 Task: Check the sale-to-list ratio of hiking trails in the last 3 years.
Action: Mouse moved to (719, 168)
Screenshot: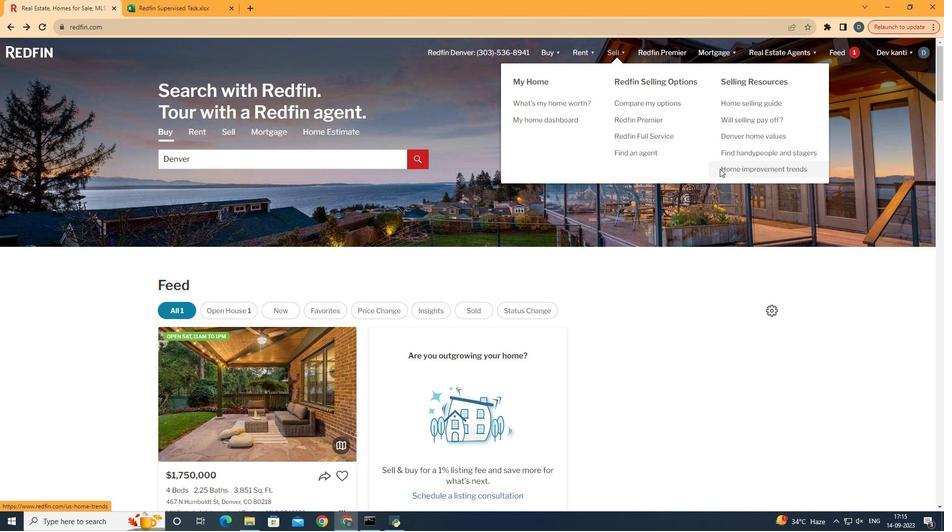 
Action: Mouse pressed left at (719, 168)
Screenshot: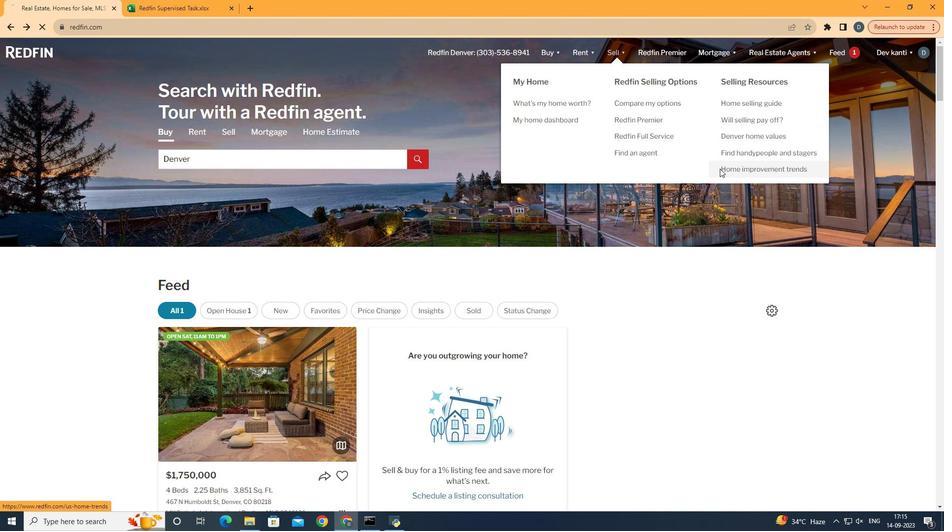 
Action: Mouse moved to (241, 198)
Screenshot: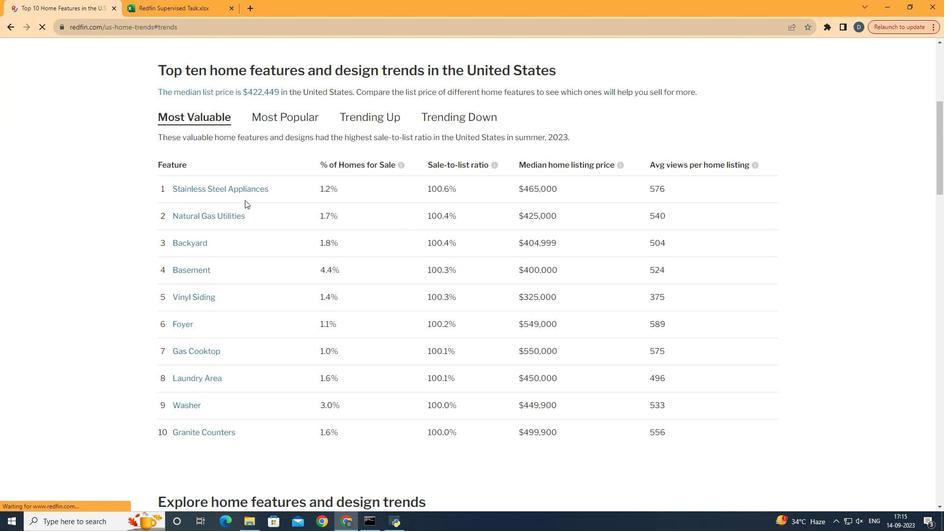 
Action: Mouse pressed left at (241, 198)
Screenshot: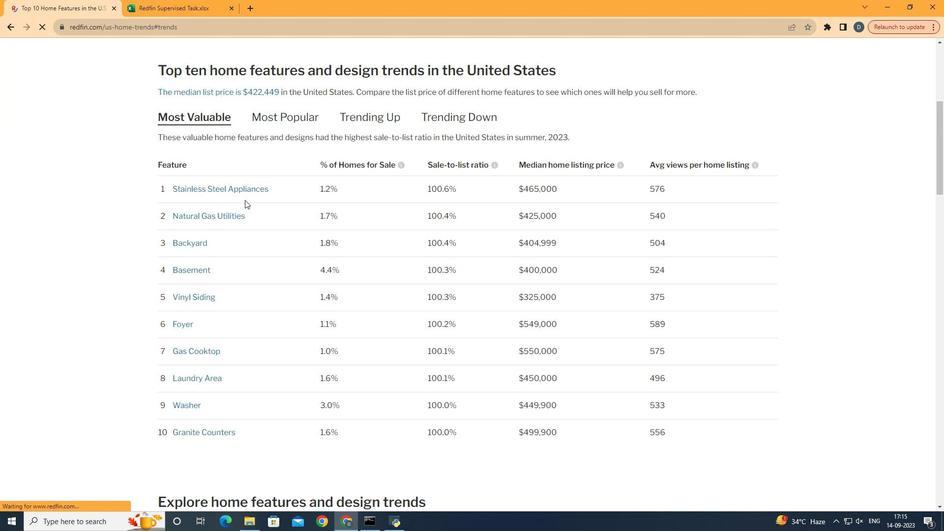 
Action: Mouse moved to (418, 226)
Screenshot: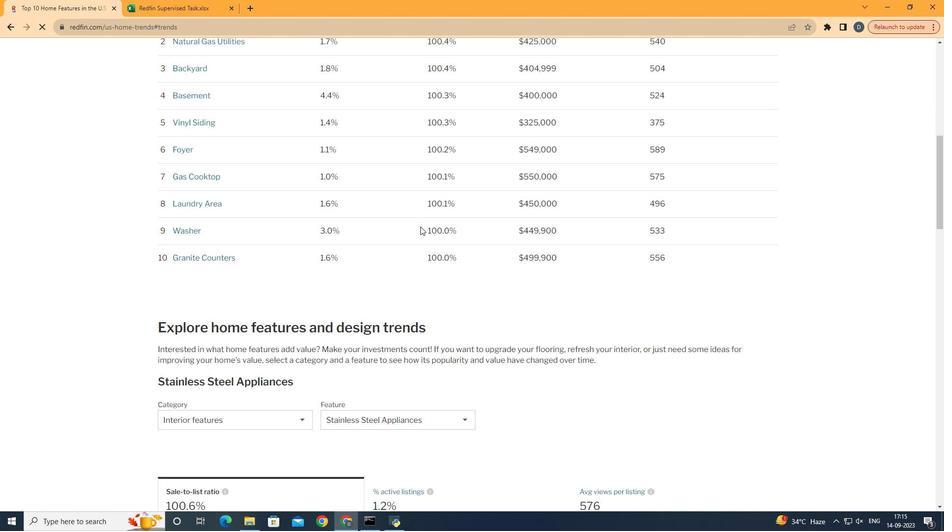 
Action: Mouse scrolled (418, 226) with delta (0, 0)
Screenshot: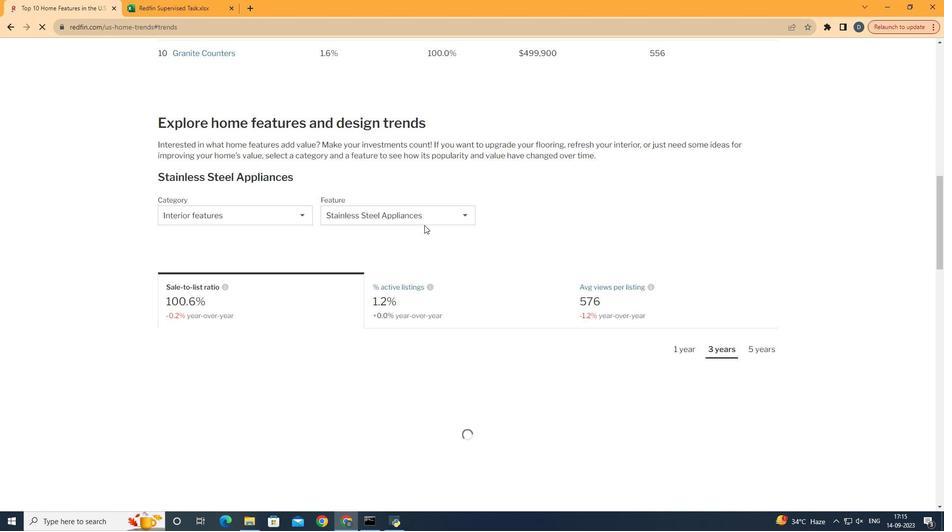 
Action: Mouse moved to (418, 226)
Screenshot: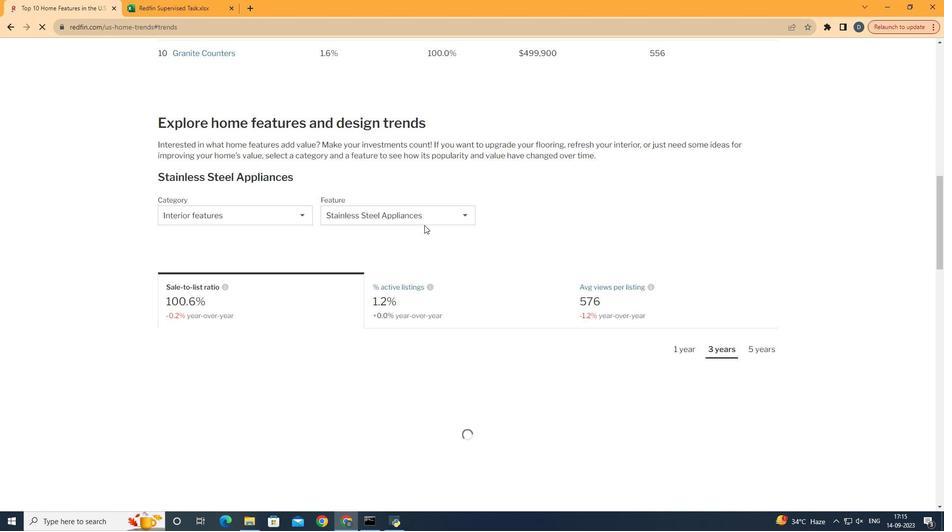 
Action: Mouse scrolled (418, 226) with delta (0, 0)
Screenshot: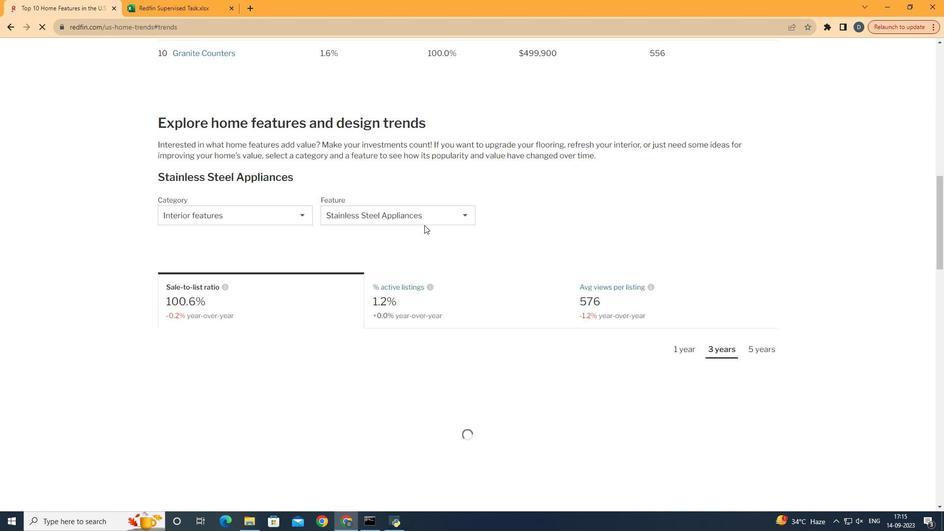 
Action: Mouse scrolled (418, 226) with delta (0, 0)
Screenshot: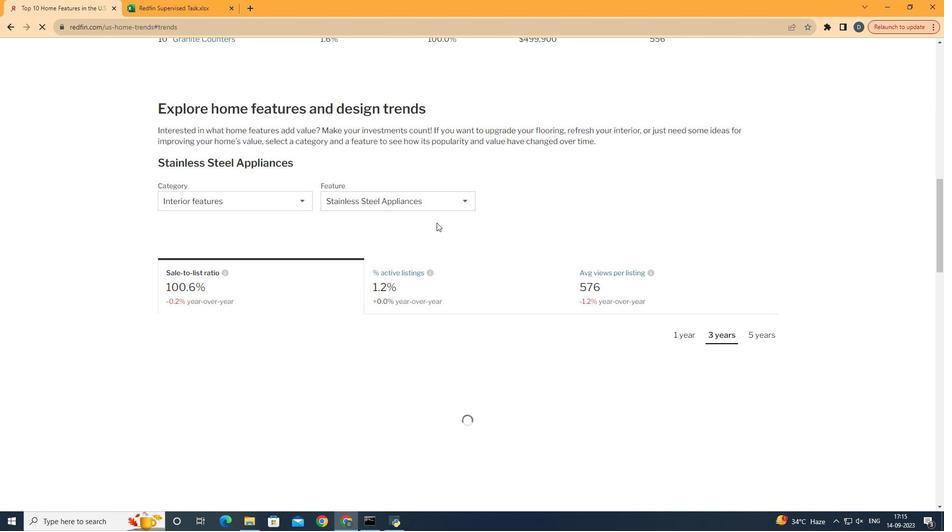 
Action: Mouse scrolled (418, 226) with delta (0, 0)
Screenshot: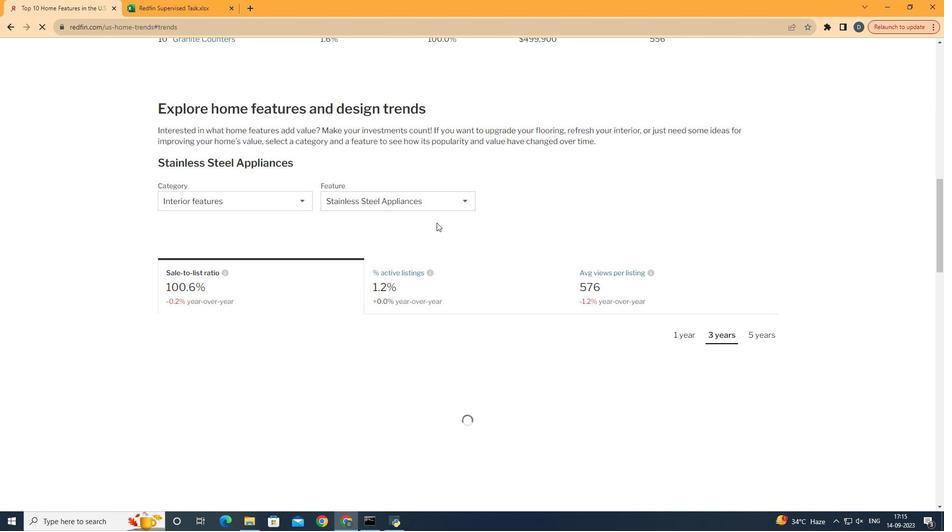 
Action: Mouse scrolled (418, 226) with delta (0, 0)
Screenshot: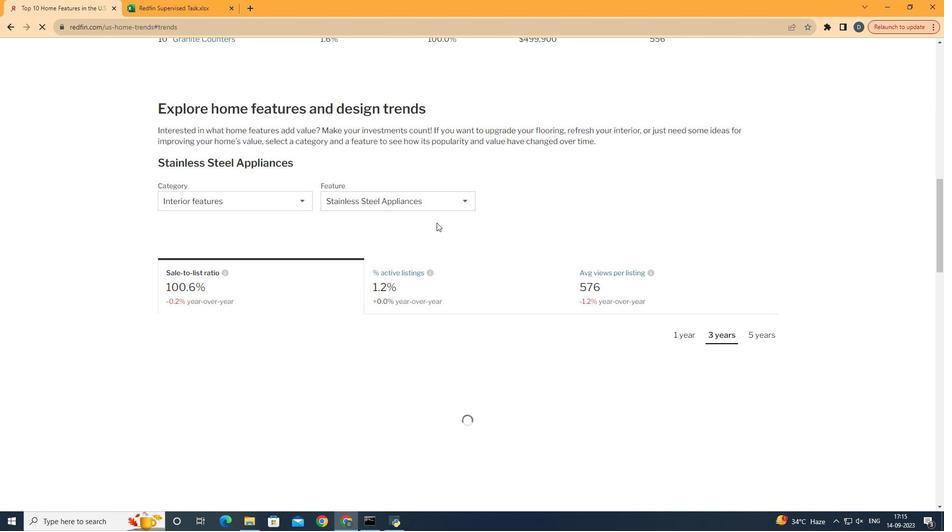 
Action: Mouse scrolled (418, 226) with delta (0, 0)
Screenshot: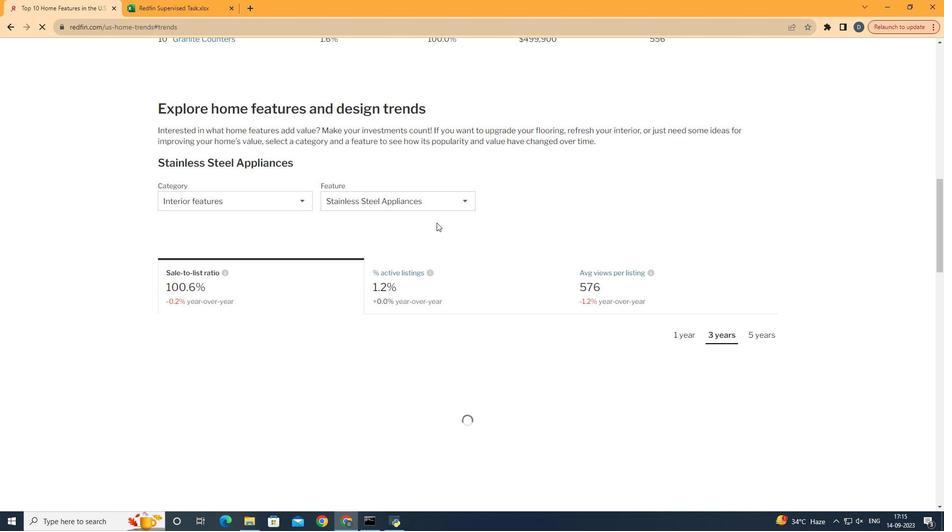 
Action: Mouse scrolled (418, 226) with delta (0, 0)
Screenshot: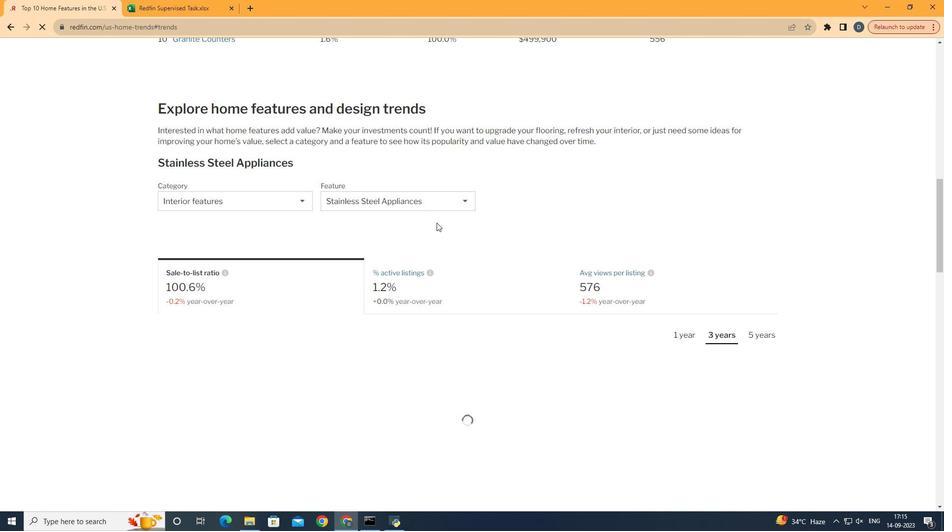 
Action: Mouse moved to (419, 226)
Screenshot: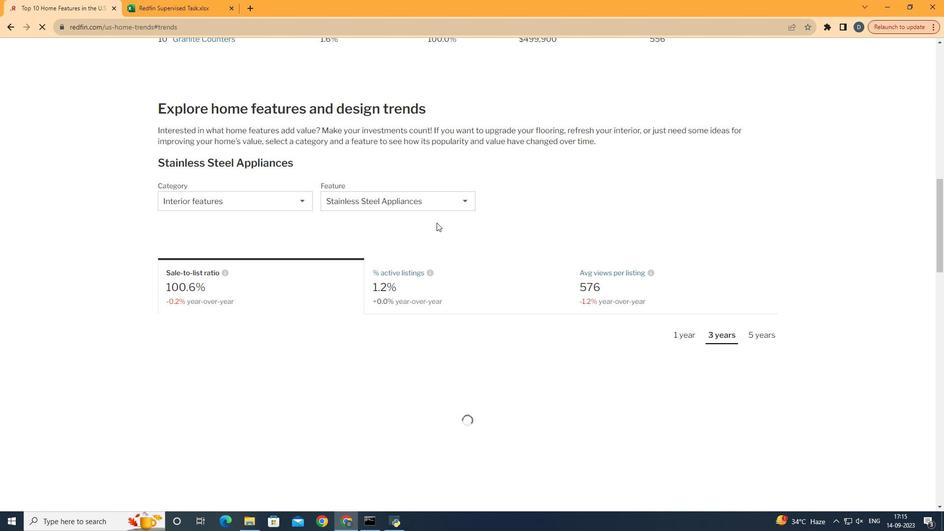 
Action: Mouse scrolled (419, 226) with delta (0, 0)
Screenshot: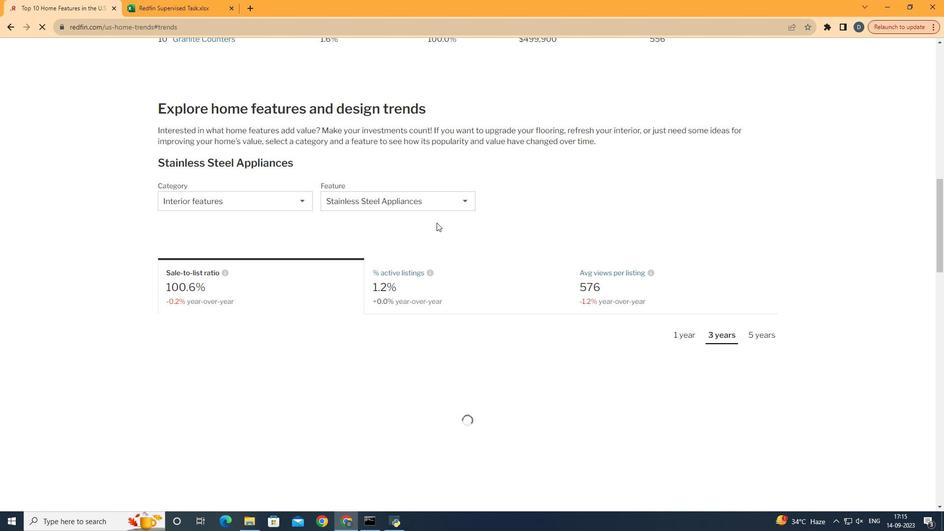 
Action: Mouse moved to (346, 210)
Screenshot: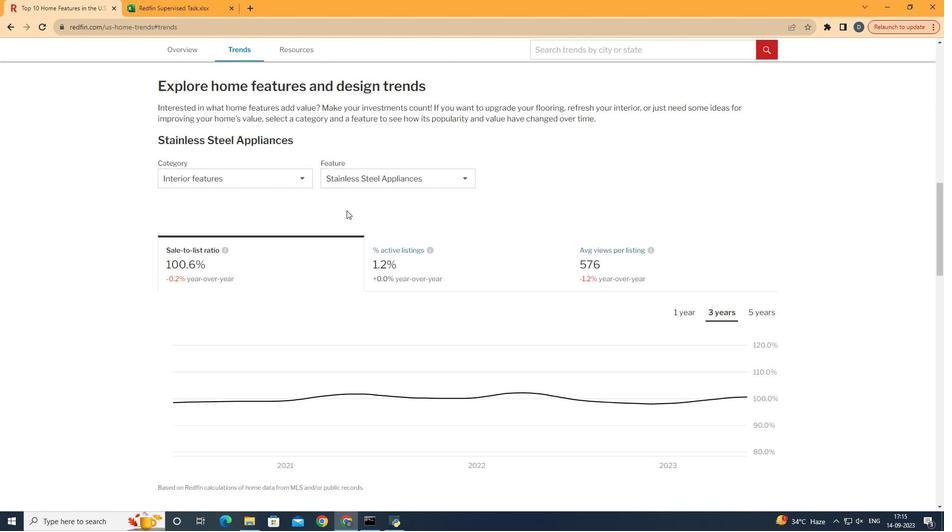 
Action: Mouse scrolled (346, 209) with delta (0, 0)
Screenshot: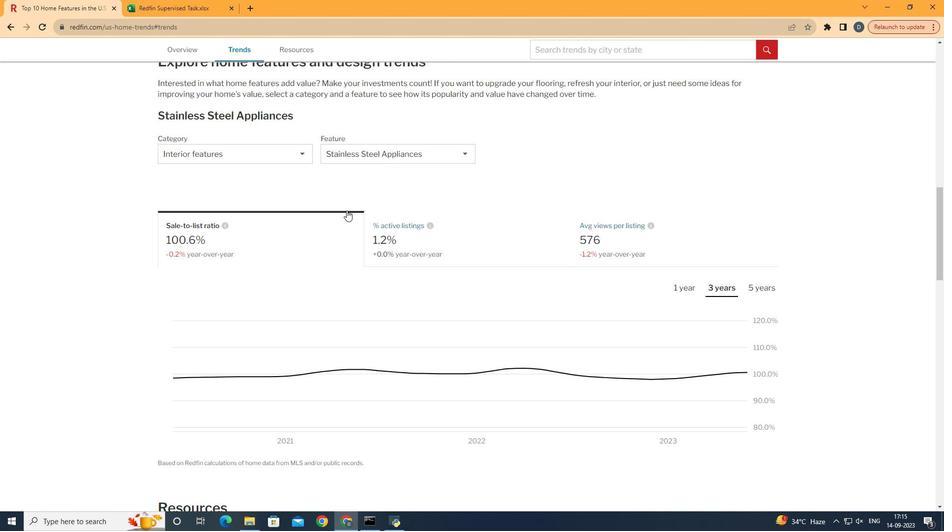 
Action: Mouse scrolled (346, 209) with delta (0, 0)
Screenshot: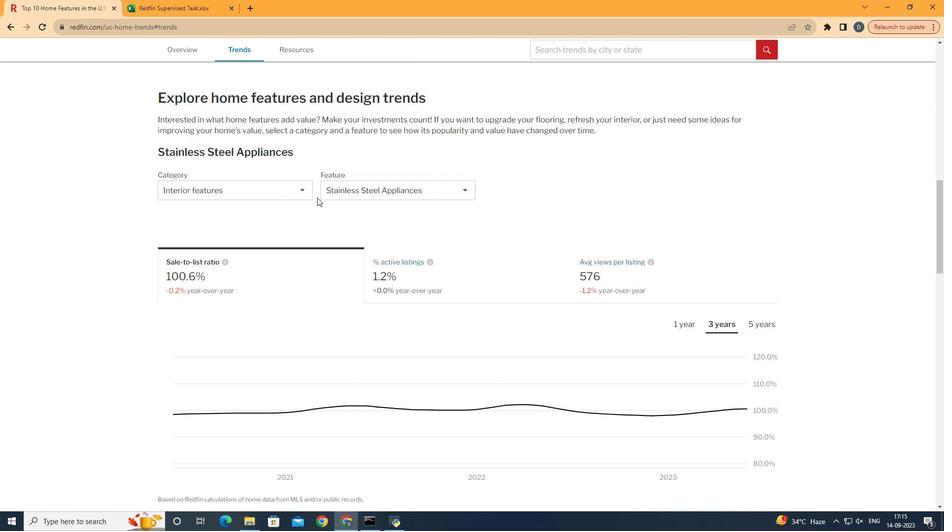 
Action: Mouse moved to (280, 254)
Screenshot: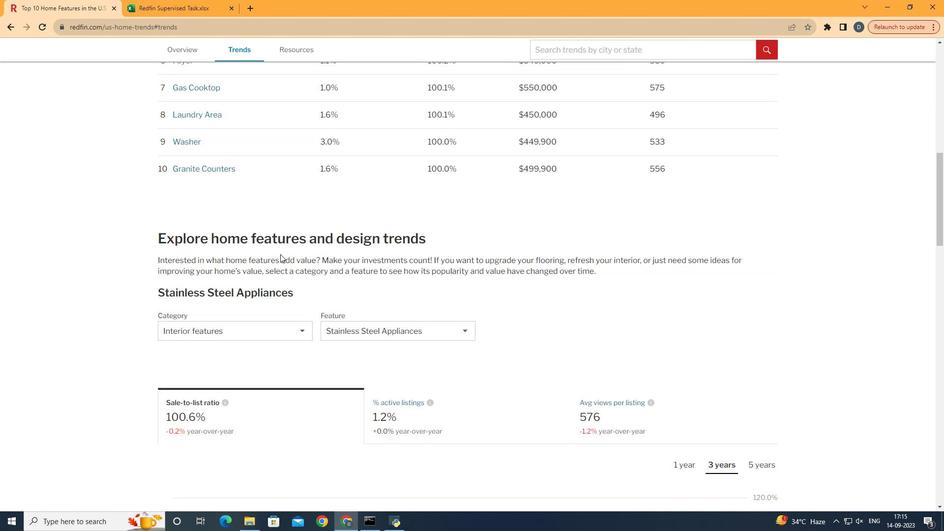 
Action: Mouse scrolled (280, 253) with delta (0, 0)
Screenshot: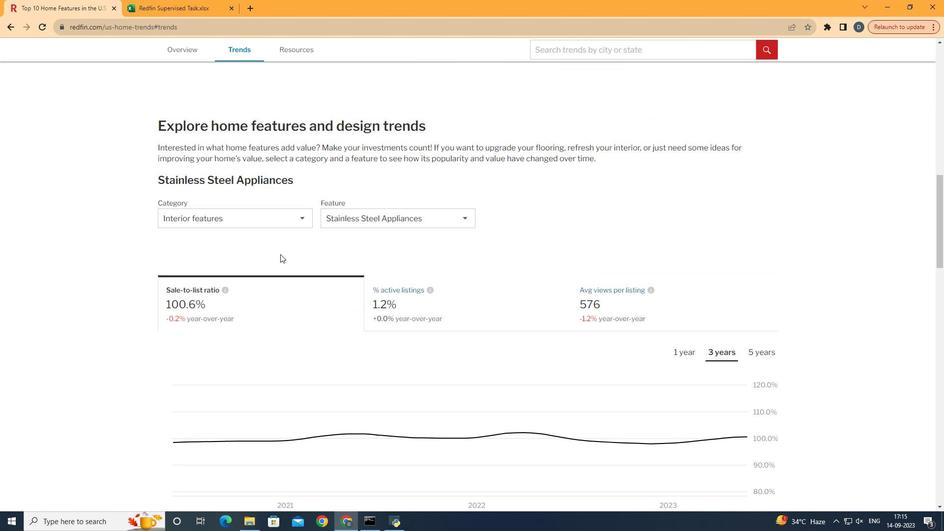 
Action: Mouse scrolled (280, 253) with delta (0, 0)
Screenshot: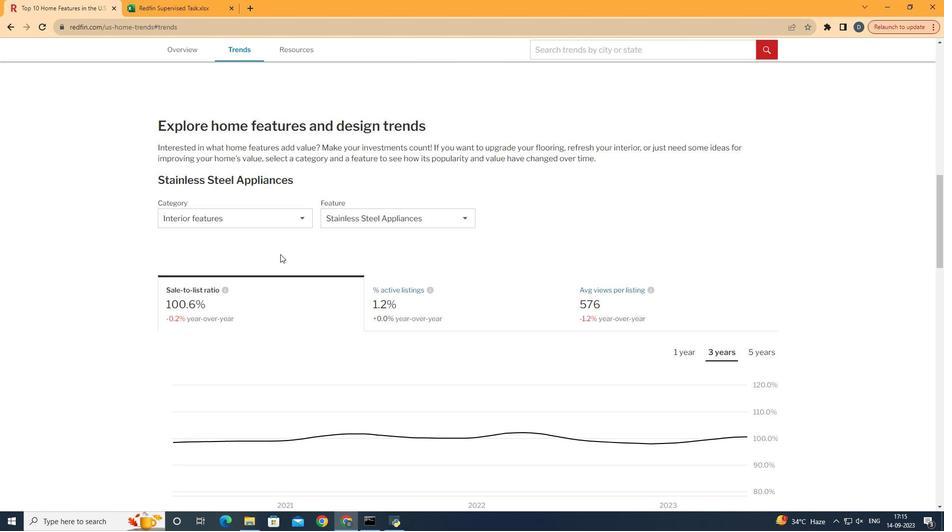 
Action: Mouse scrolled (280, 253) with delta (0, 0)
Screenshot: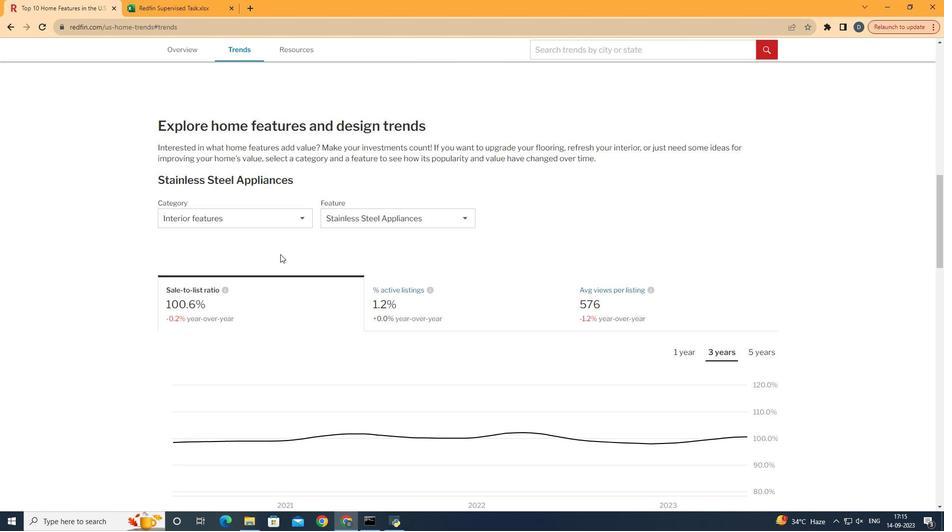 
Action: Mouse scrolled (280, 253) with delta (0, 0)
Screenshot: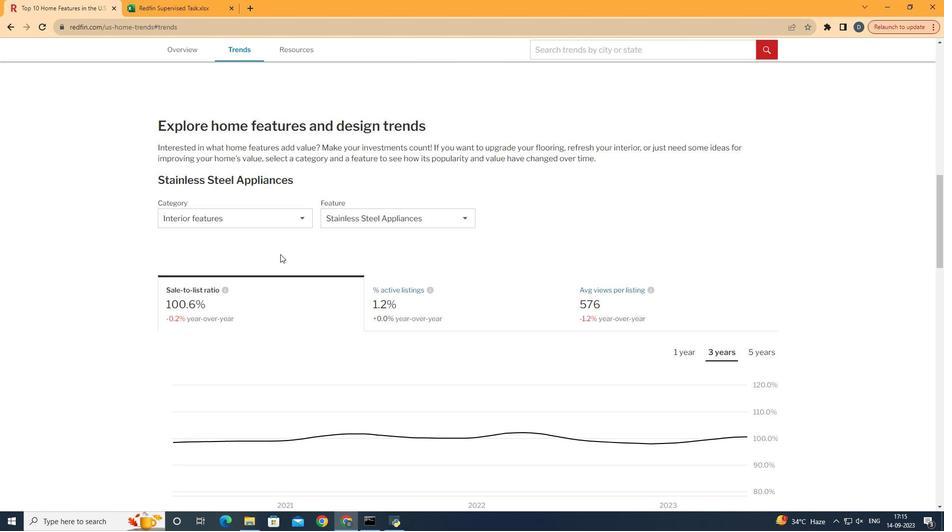 
Action: Mouse scrolled (280, 253) with delta (0, 0)
Screenshot: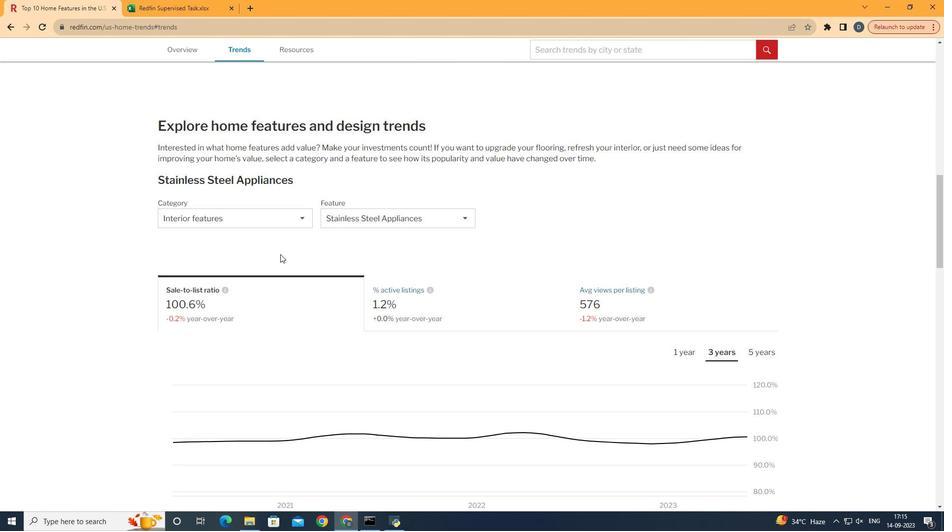 
Action: Mouse scrolled (280, 253) with delta (0, 0)
Screenshot: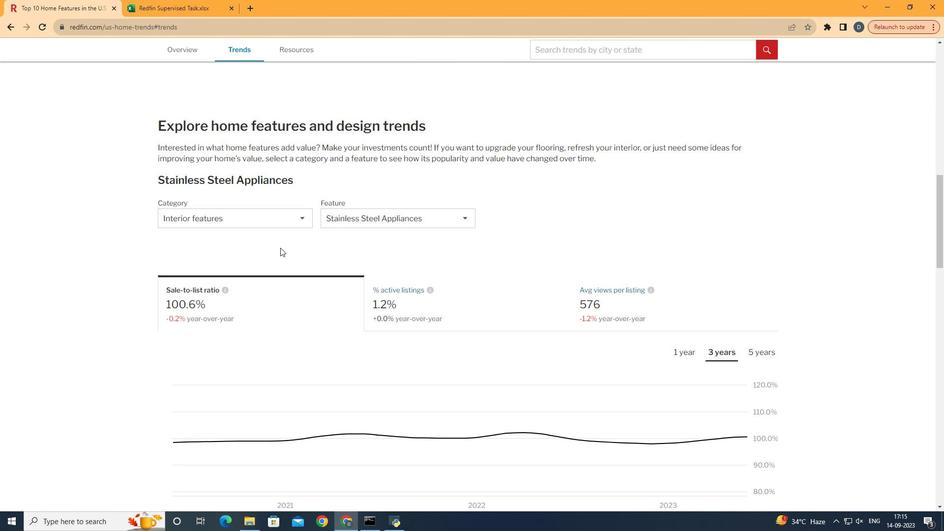 
Action: Mouse moved to (285, 206)
Screenshot: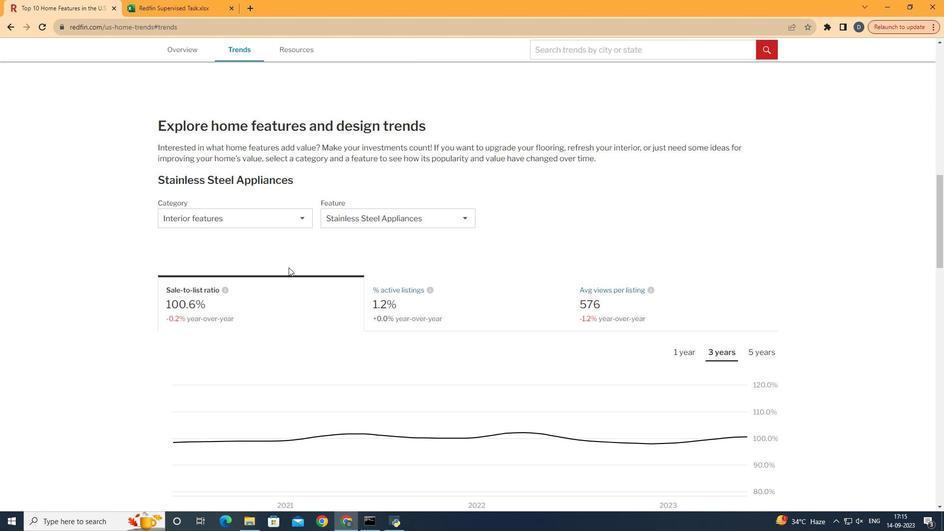 
Action: Mouse pressed left at (285, 206)
Screenshot: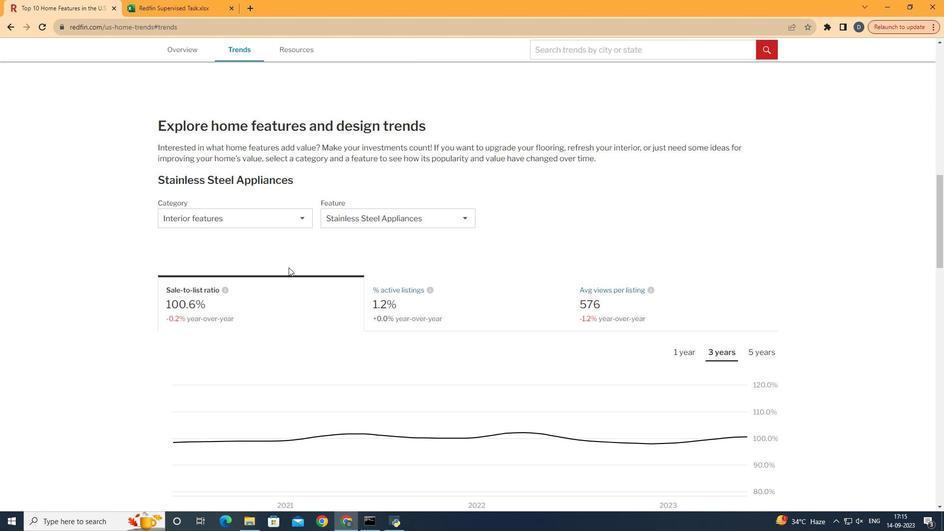 
Action: Mouse moved to (295, 223)
Screenshot: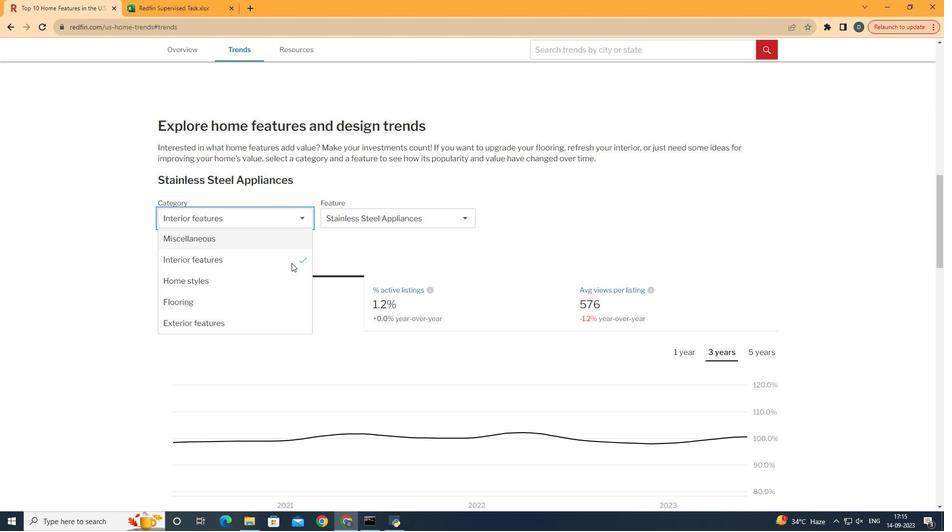 
Action: Mouse pressed left at (295, 223)
Screenshot: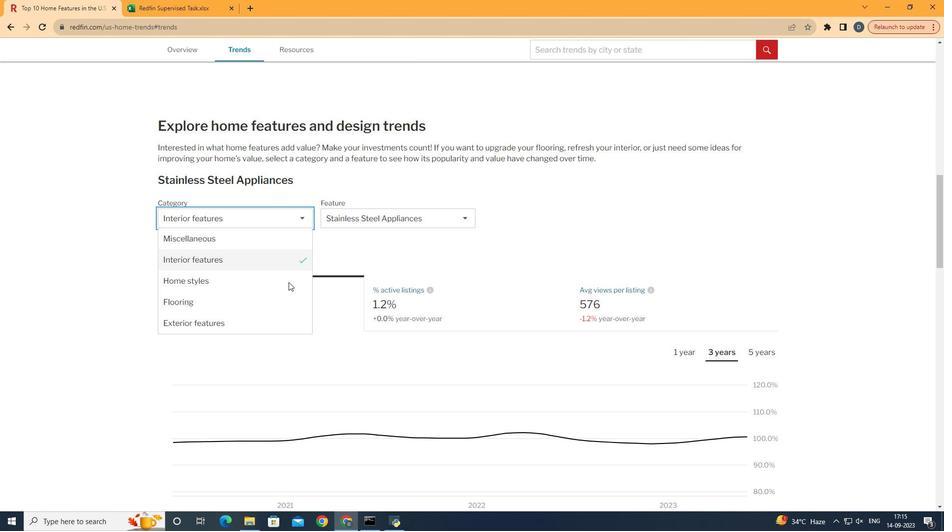 
Action: Mouse moved to (280, 317)
Screenshot: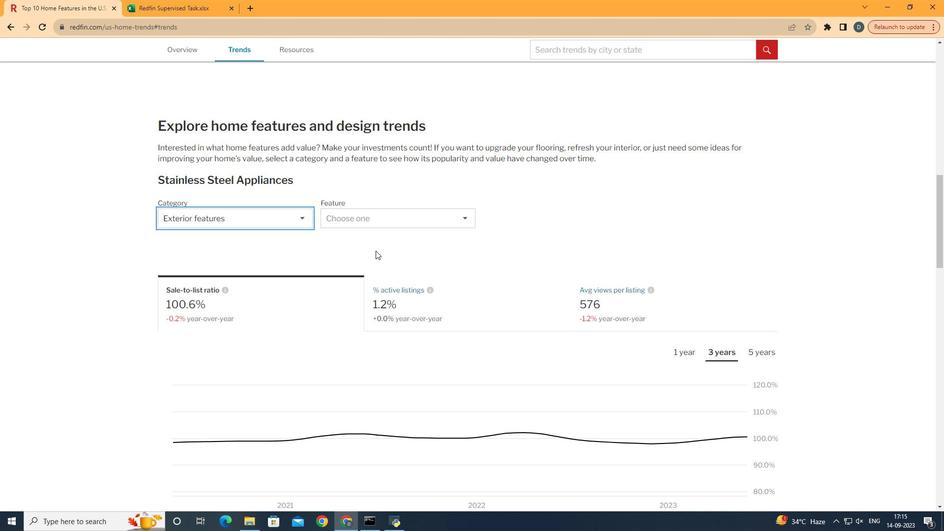 
Action: Mouse pressed left at (280, 317)
Screenshot: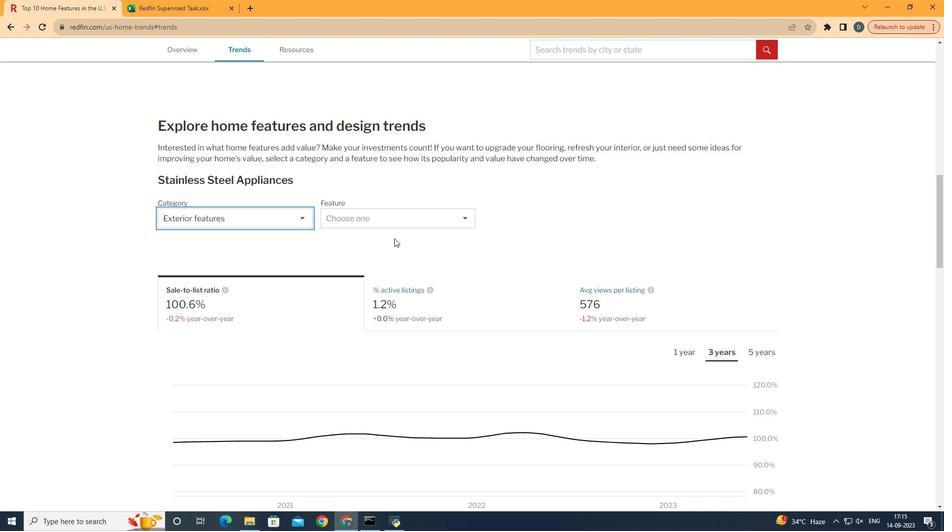 
Action: Mouse moved to (406, 220)
Screenshot: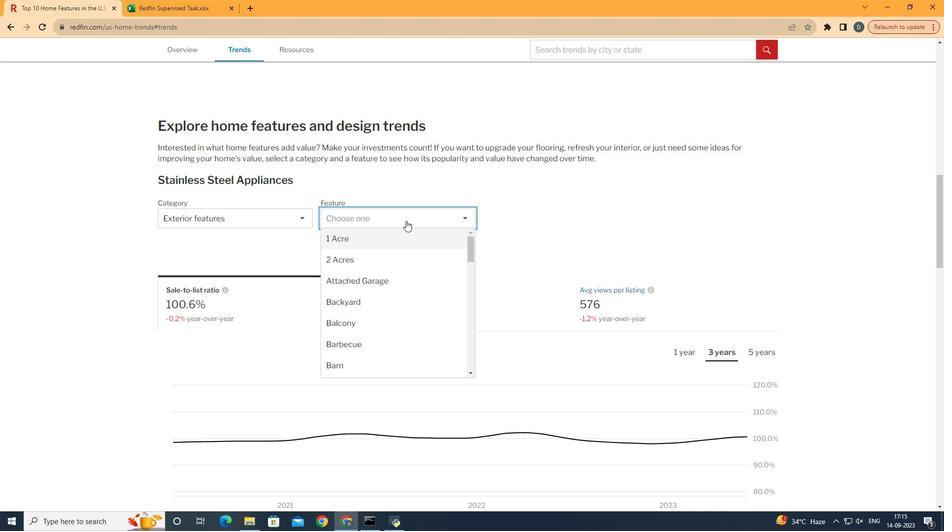 
Action: Mouse pressed left at (406, 220)
Screenshot: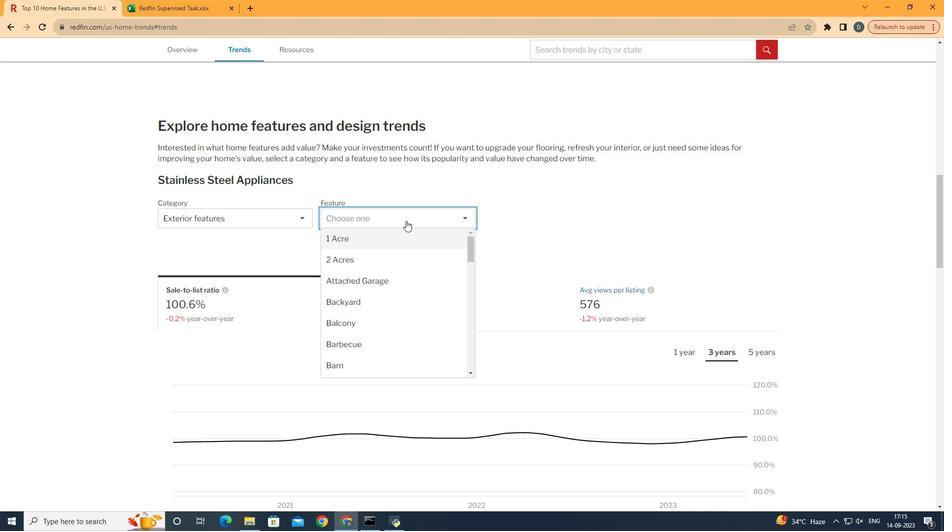 
Action: Mouse moved to (398, 284)
Screenshot: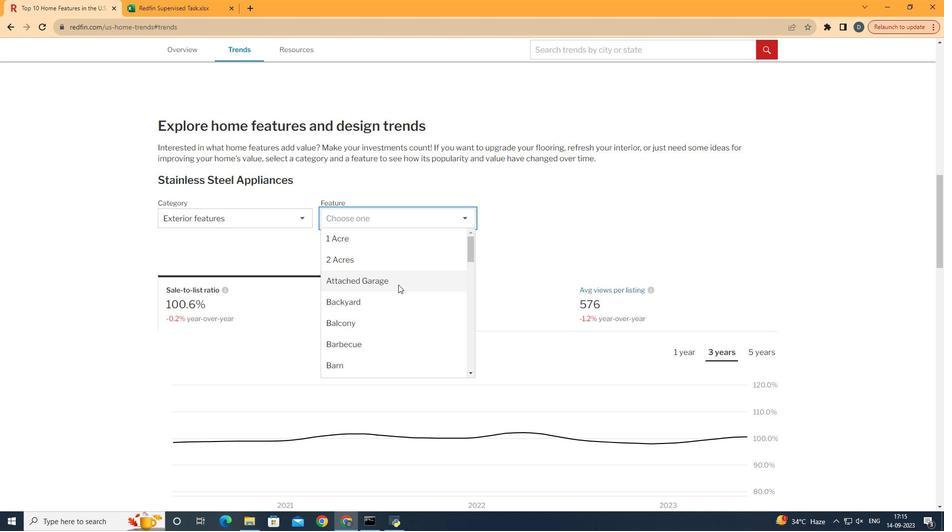 
Action: Mouse scrolled (398, 284) with delta (0, 0)
Screenshot: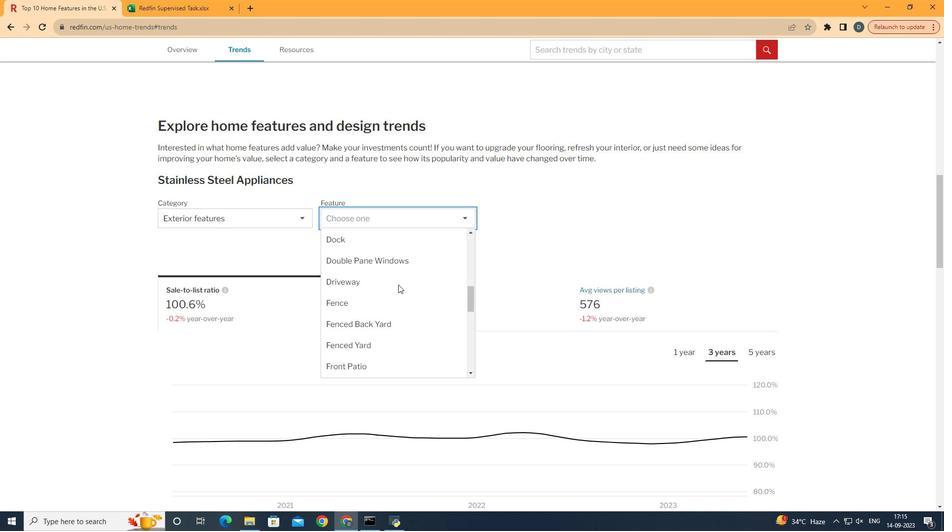 
Action: Mouse scrolled (398, 284) with delta (0, 0)
Screenshot: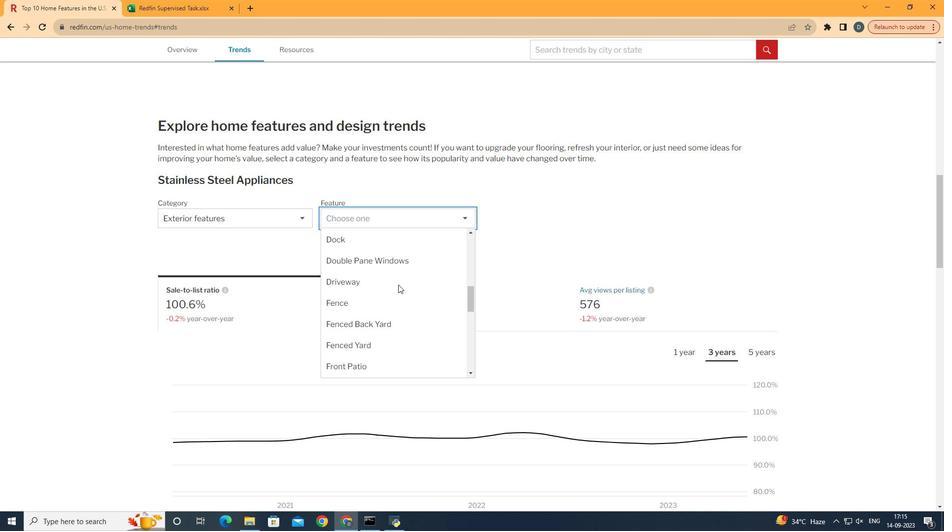 
Action: Mouse scrolled (398, 284) with delta (0, 0)
Screenshot: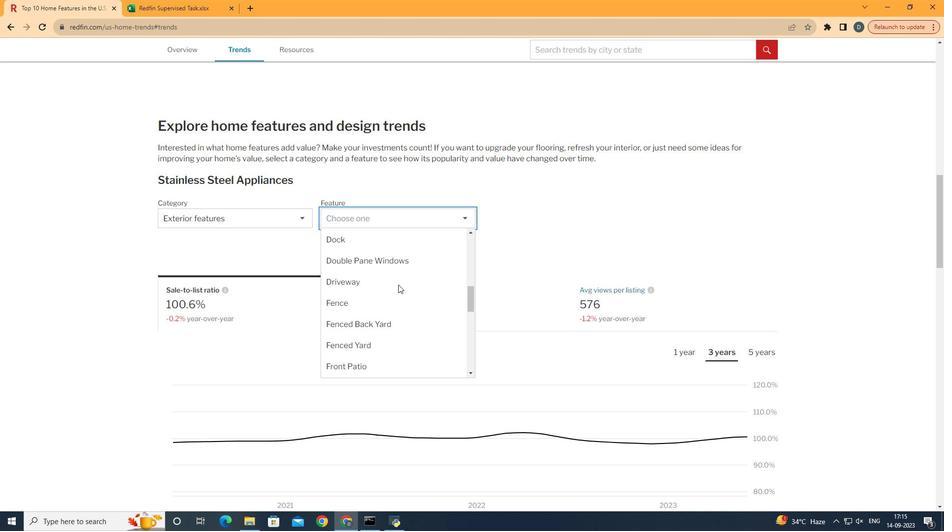 
Action: Mouse scrolled (398, 284) with delta (0, 0)
Screenshot: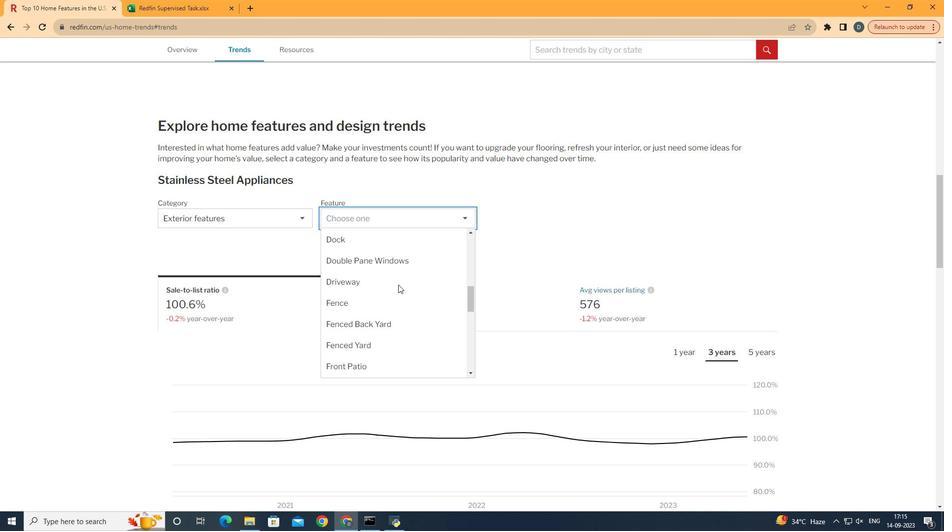 
Action: Mouse scrolled (398, 284) with delta (0, 0)
Screenshot: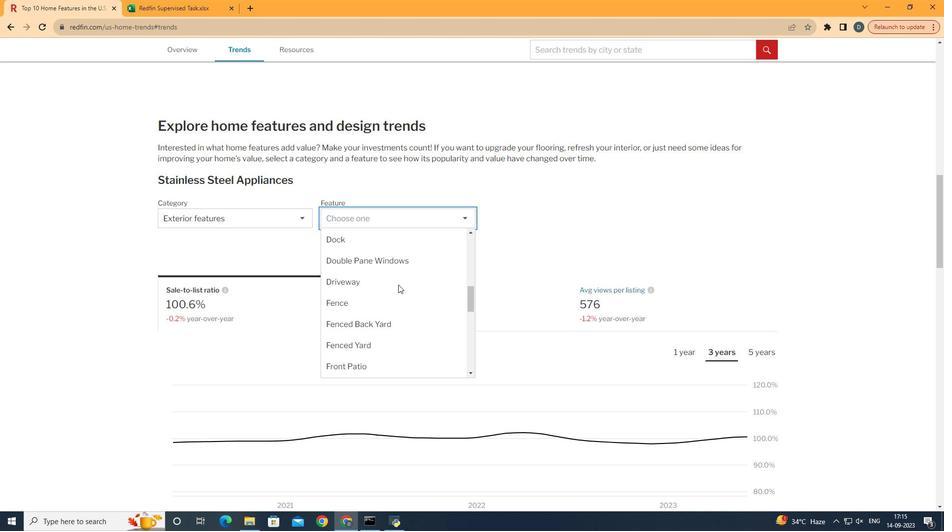 
Action: Mouse scrolled (398, 284) with delta (0, 0)
Screenshot: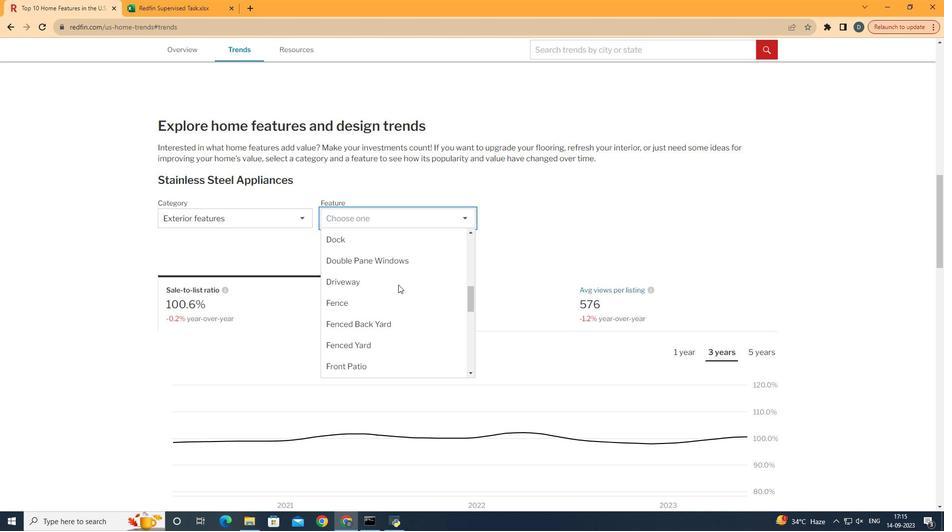 
Action: Mouse scrolled (398, 284) with delta (0, 0)
Screenshot: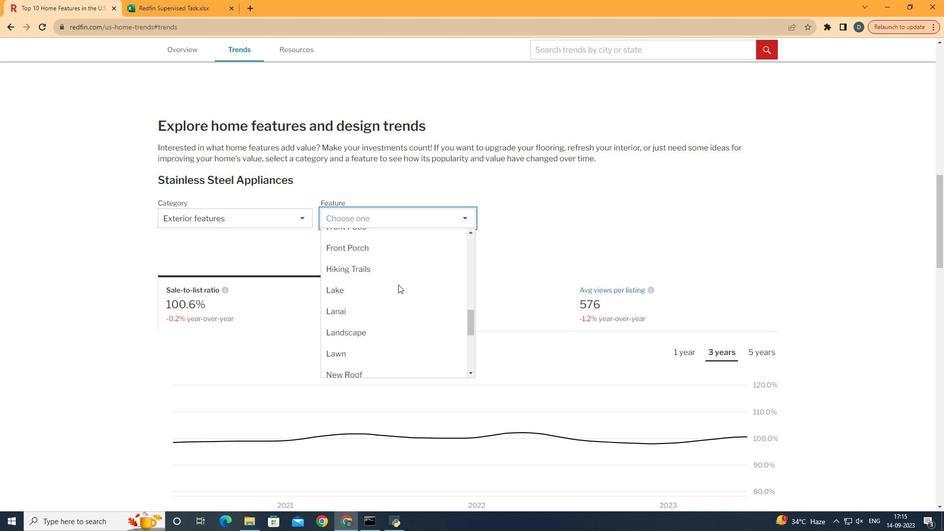 
Action: Mouse scrolled (398, 284) with delta (0, 0)
Screenshot: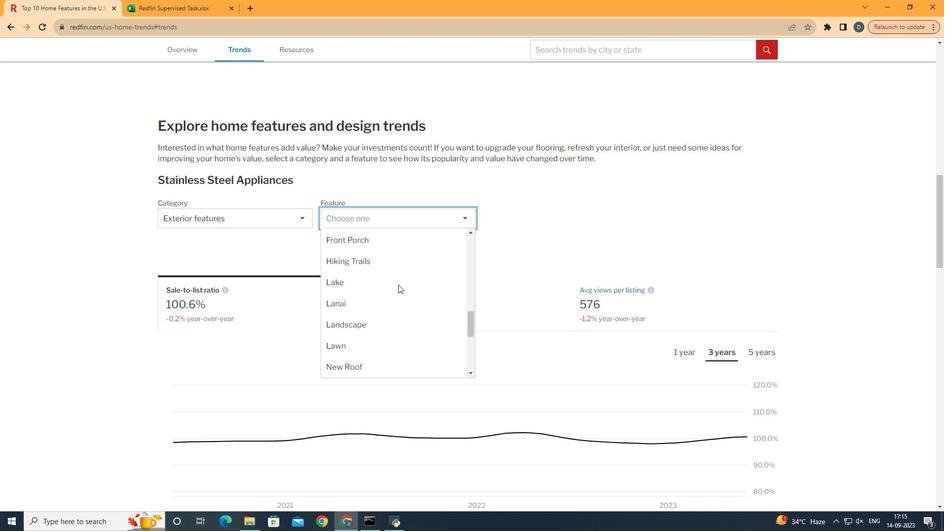 
Action: Mouse scrolled (398, 284) with delta (0, 0)
Screenshot: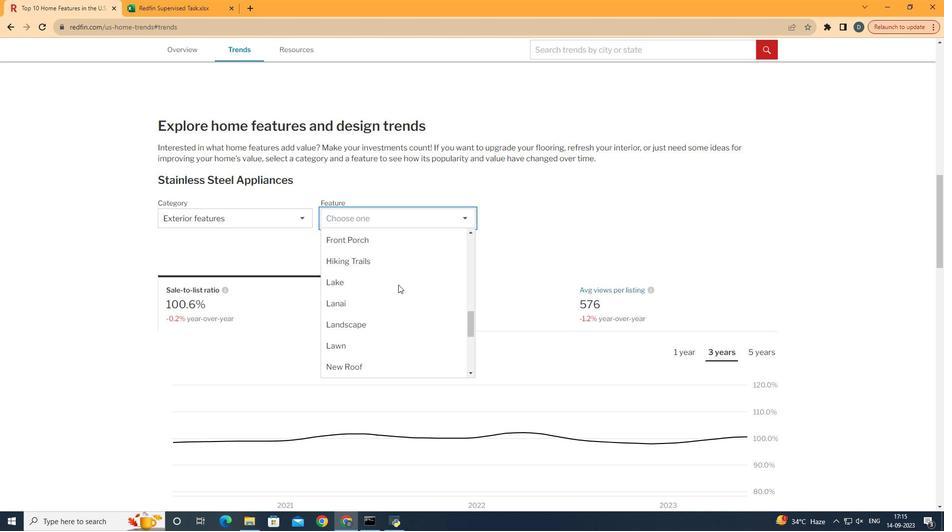 
Action: Mouse moved to (398, 290)
Screenshot: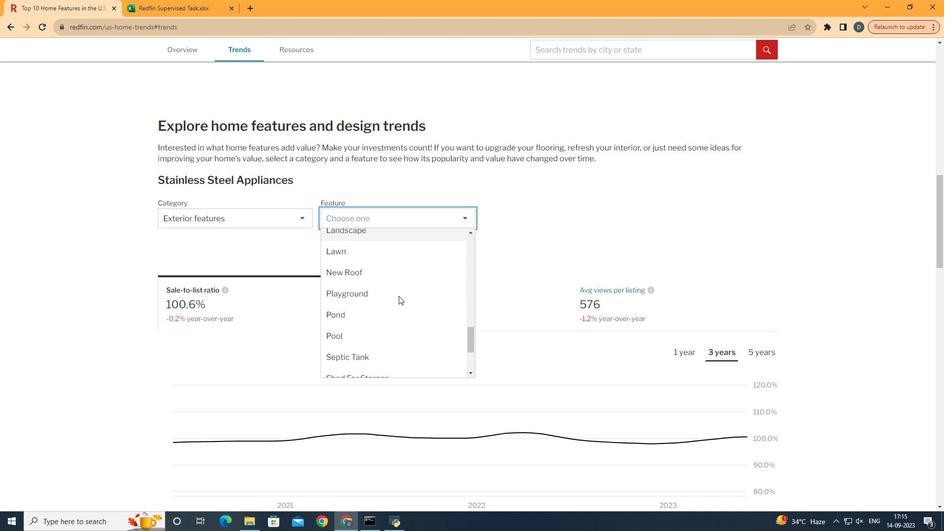 
Action: Mouse scrolled (398, 289) with delta (0, 0)
Screenshot: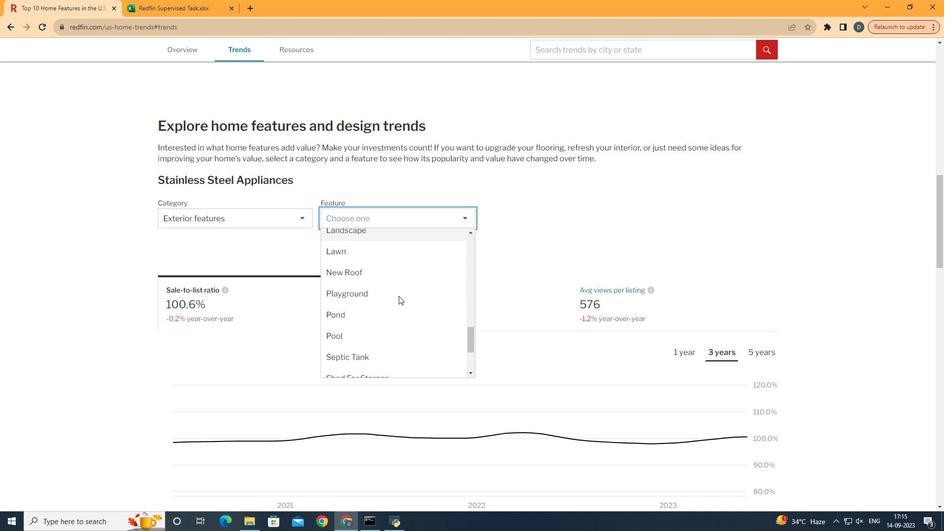 
Action: Mouse moved to (398, 296)
Screenshot: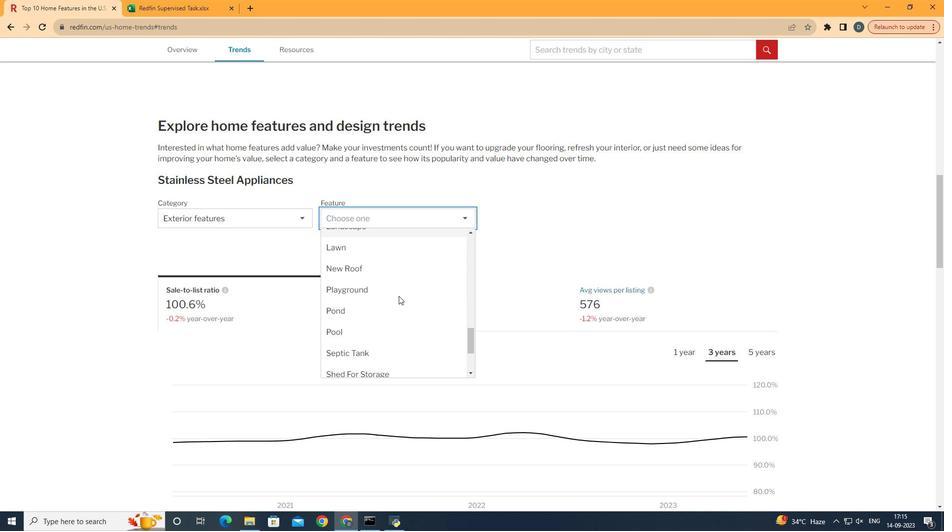 
Action: Mouse scrolled (398, 295) with delta (0, 0)
Screenshot: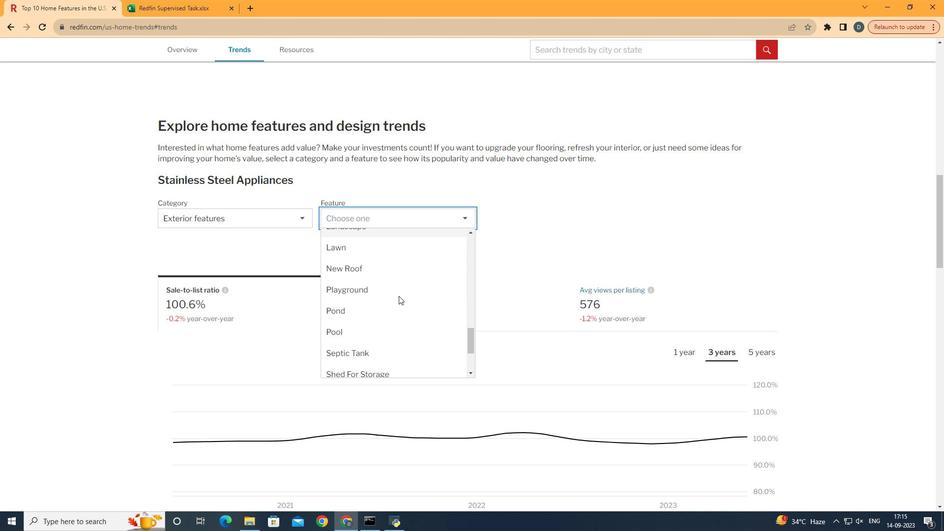 
Action: Mouse scrolled (398, 296) with delta (0, 0)
Screenshot: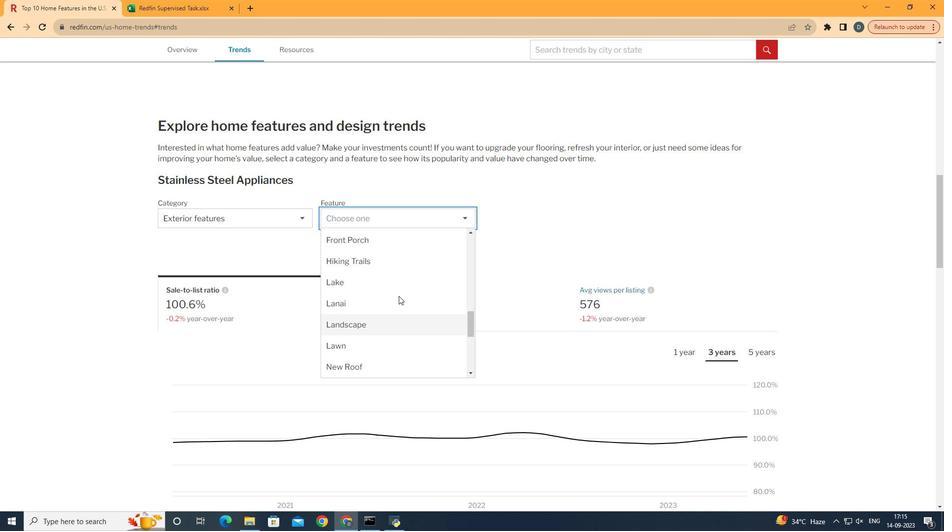 
Action: Mouse scrolled (398, 296) with delta (0, 0)
Screenshot: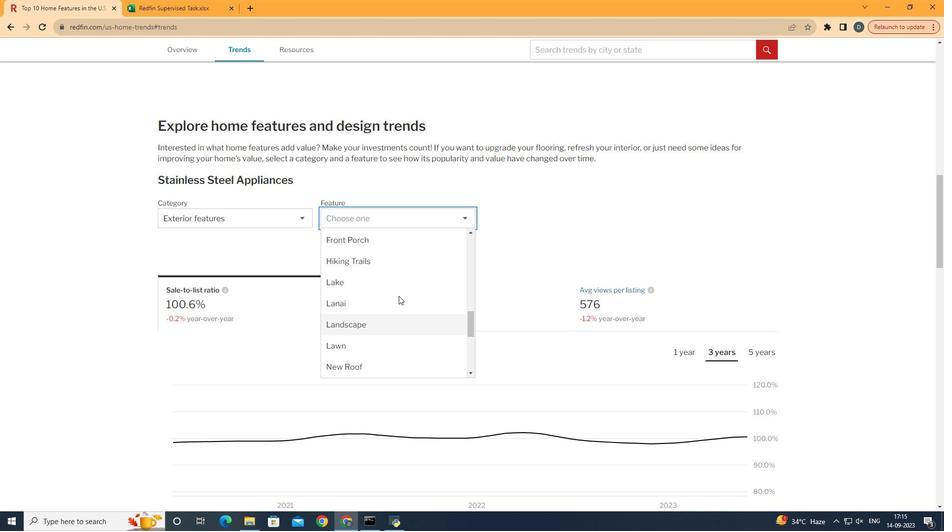 
Action: Mouse scrolled (398, 296) with delta (0, 0)
Screenshot: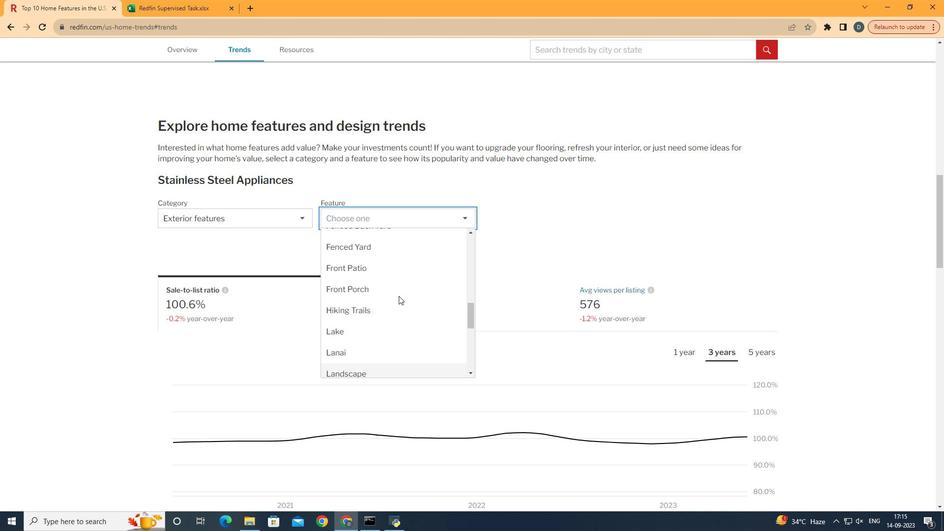 
Action: Mouse moved to (395, 310)
Screenshot: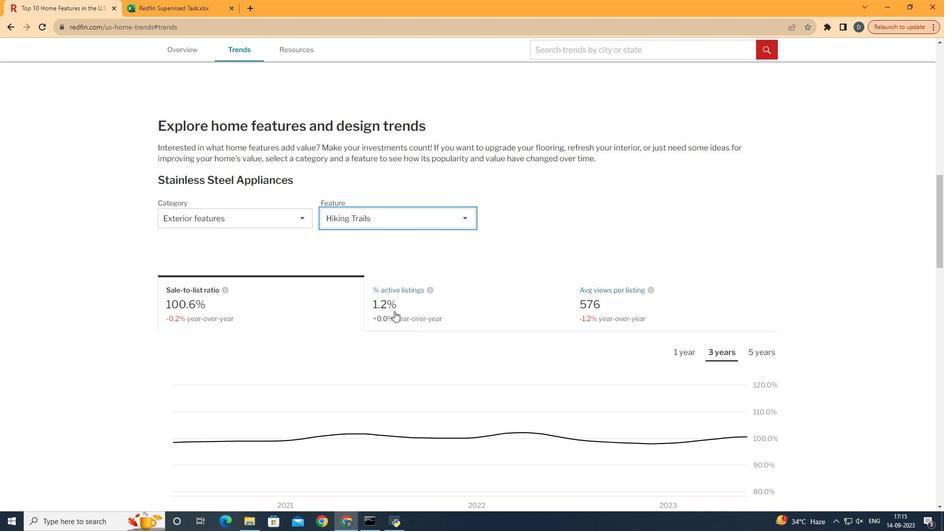 
Action: Mouse pressed left at (395, 310)
Screenshot: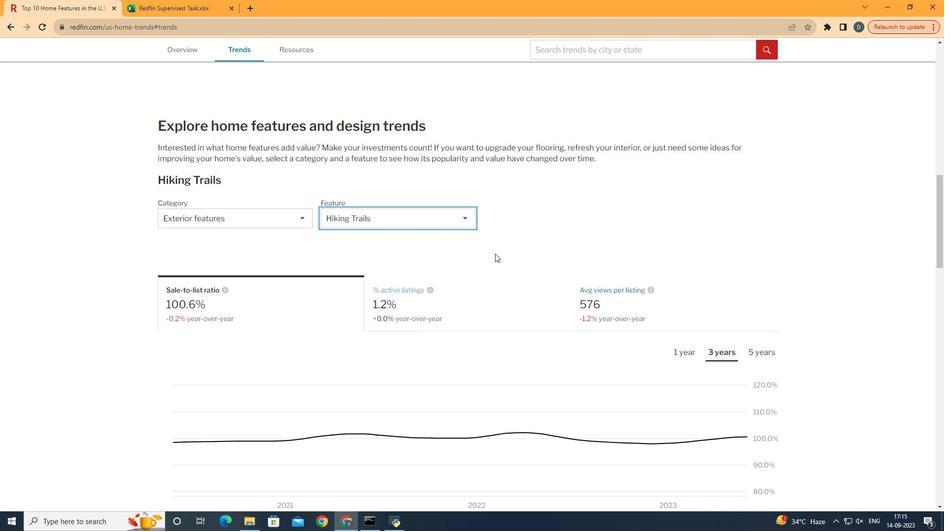 
Action: Mouse moved to (555, 226)
Screenshot: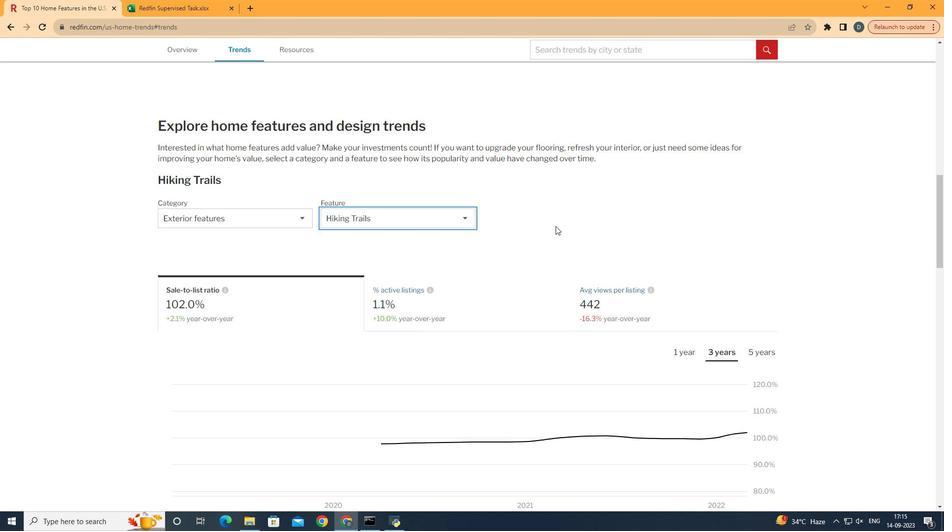 
Action: Mouse scrolled (555, 225) with delta (0, 0)
Screenshot: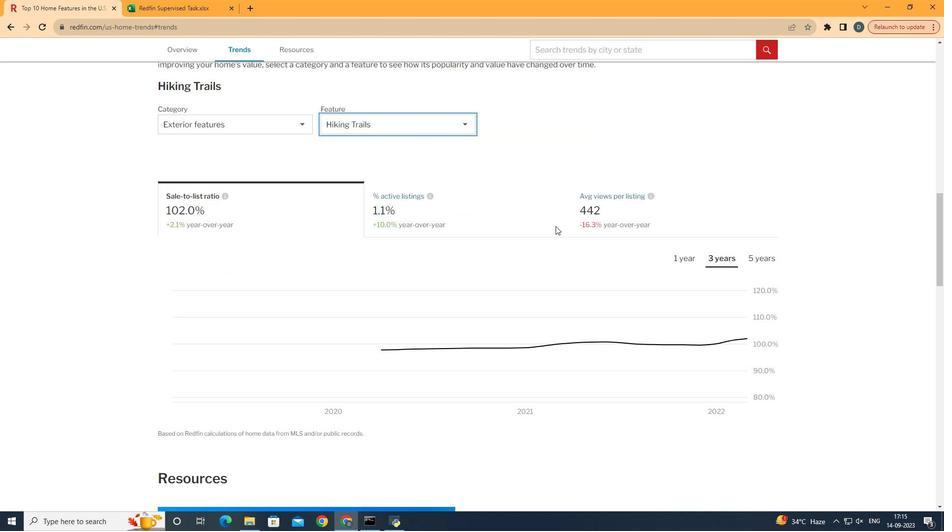 
Action: Mouse scrolled (555, 225) with delta (0, 0)
Screenshot: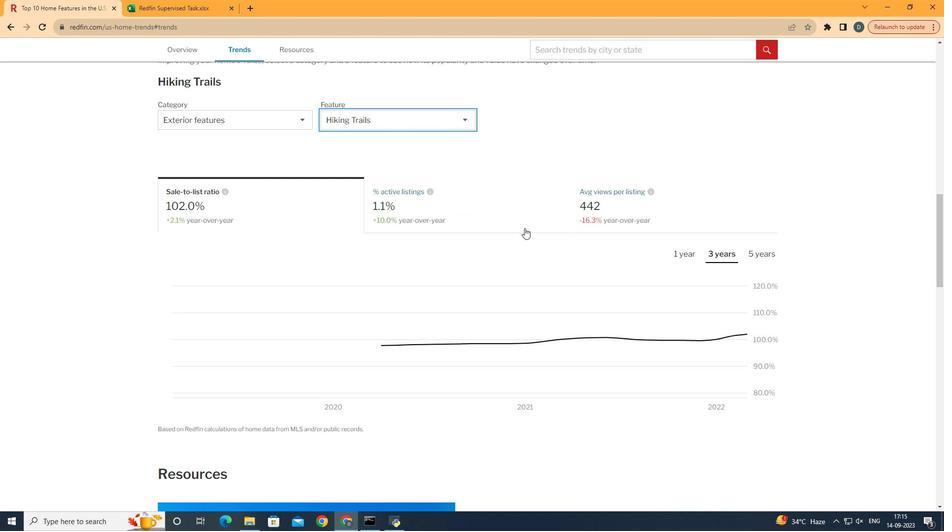 
Action: Mouse moved to (737, 259)
Screenshot: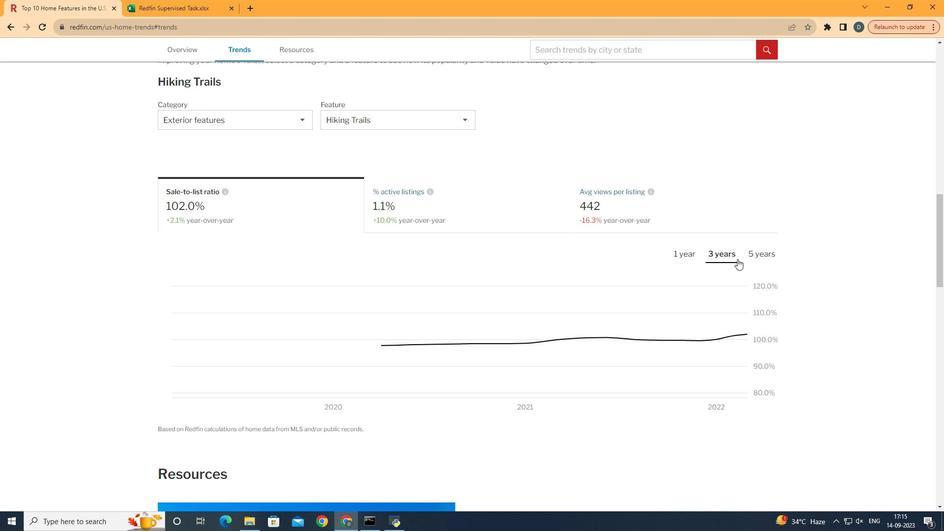 
Action: Mouse pressed left at (737, 259)
Screenshot: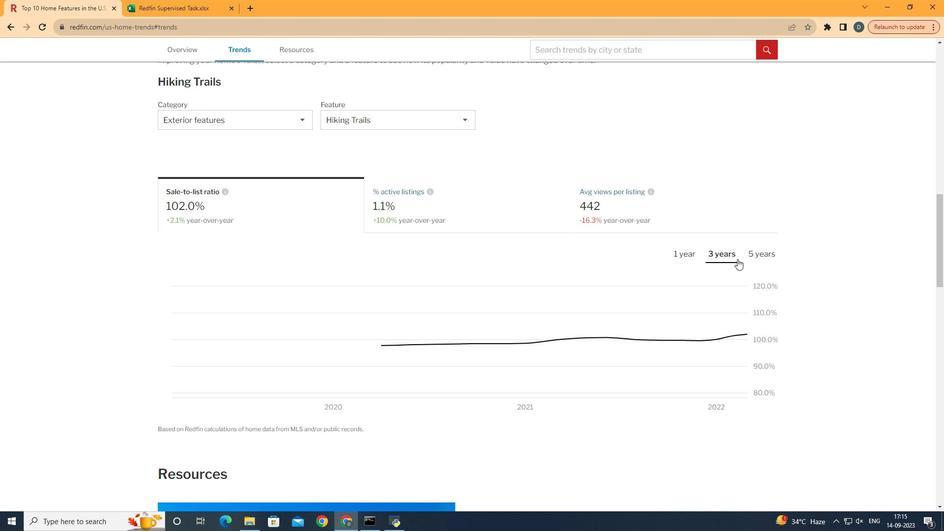 
